 Task: Create a task  Create a new online platform for online legal services , assign it to team member softage.2@softage.net in the project AgileRevolution and update the status of the task to  On Track  , set the priority of the task to High
Action: Mouse moved to (88, 354)
Screenshot: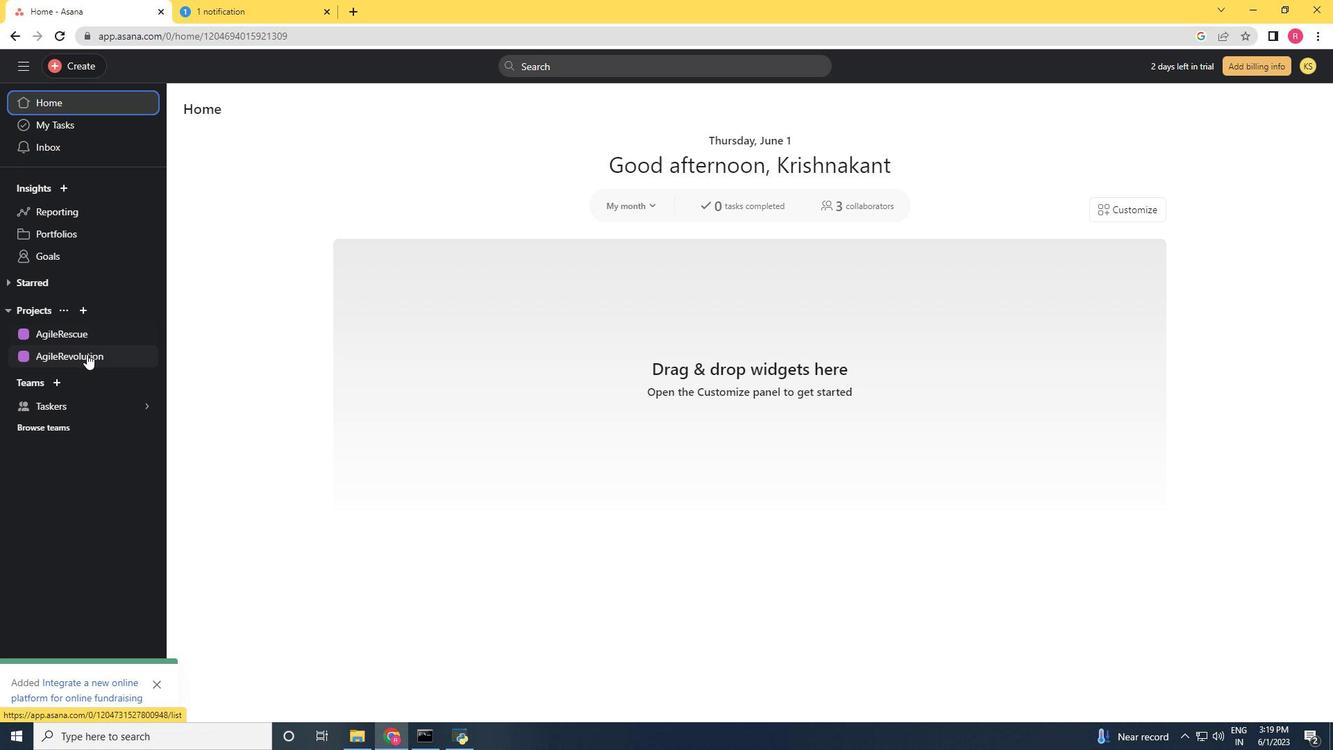 
Action: Mouse pressed left at (88, 354)
Screenshot: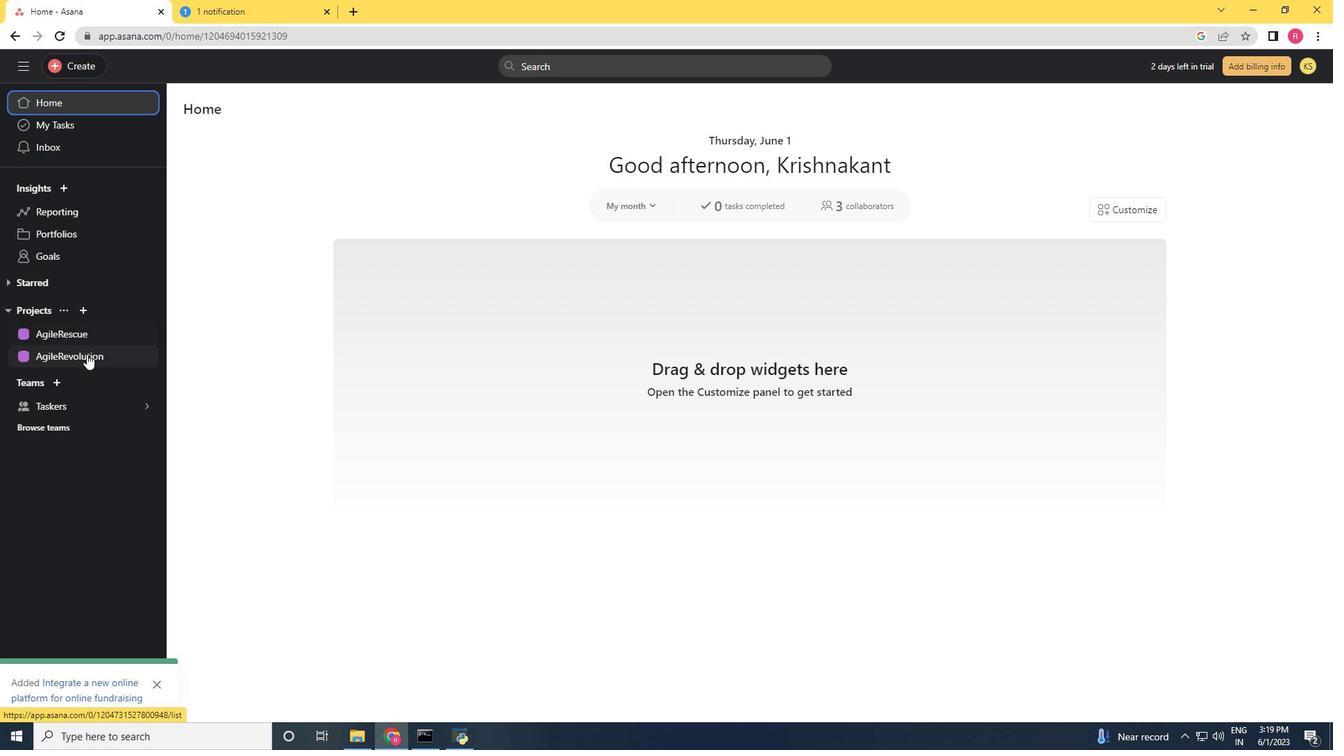 
Action: Mouse moved to (72, 66)
Screenshot: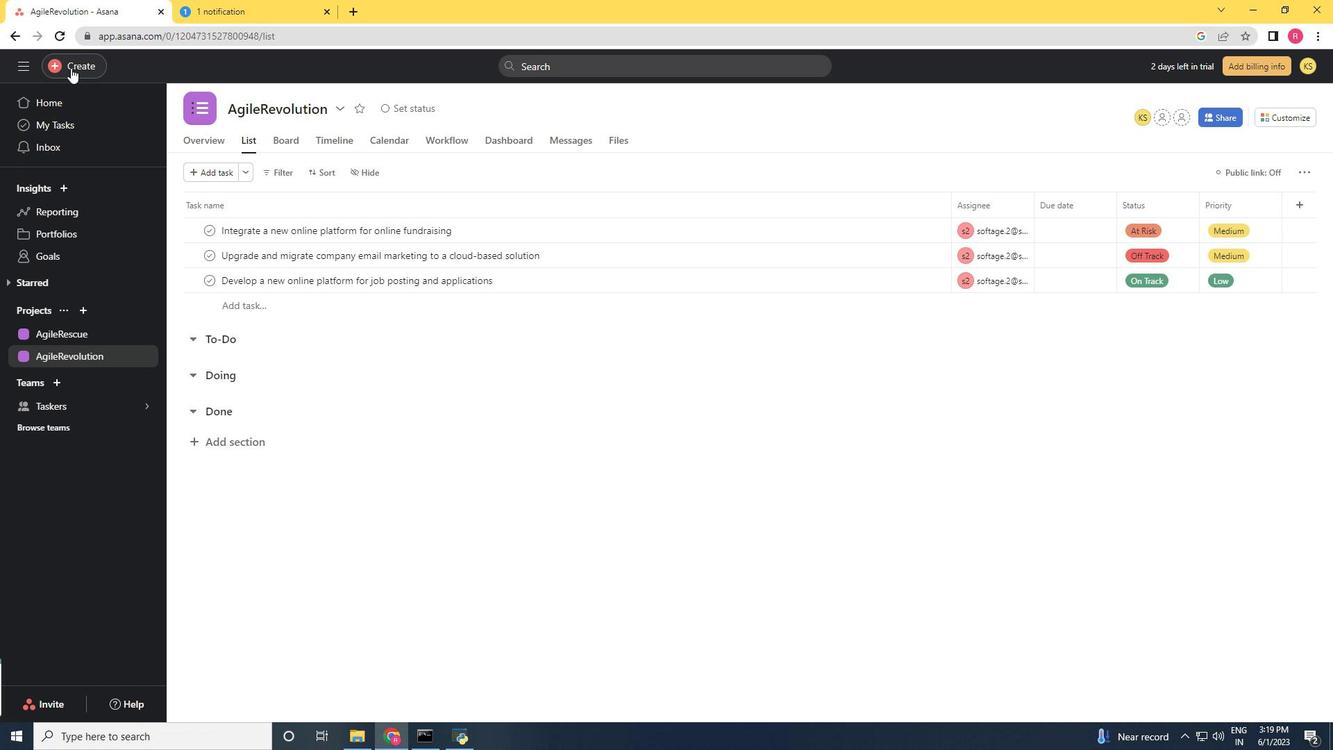 
Action: Mouse pressed left at (72, 66)
Screenshot: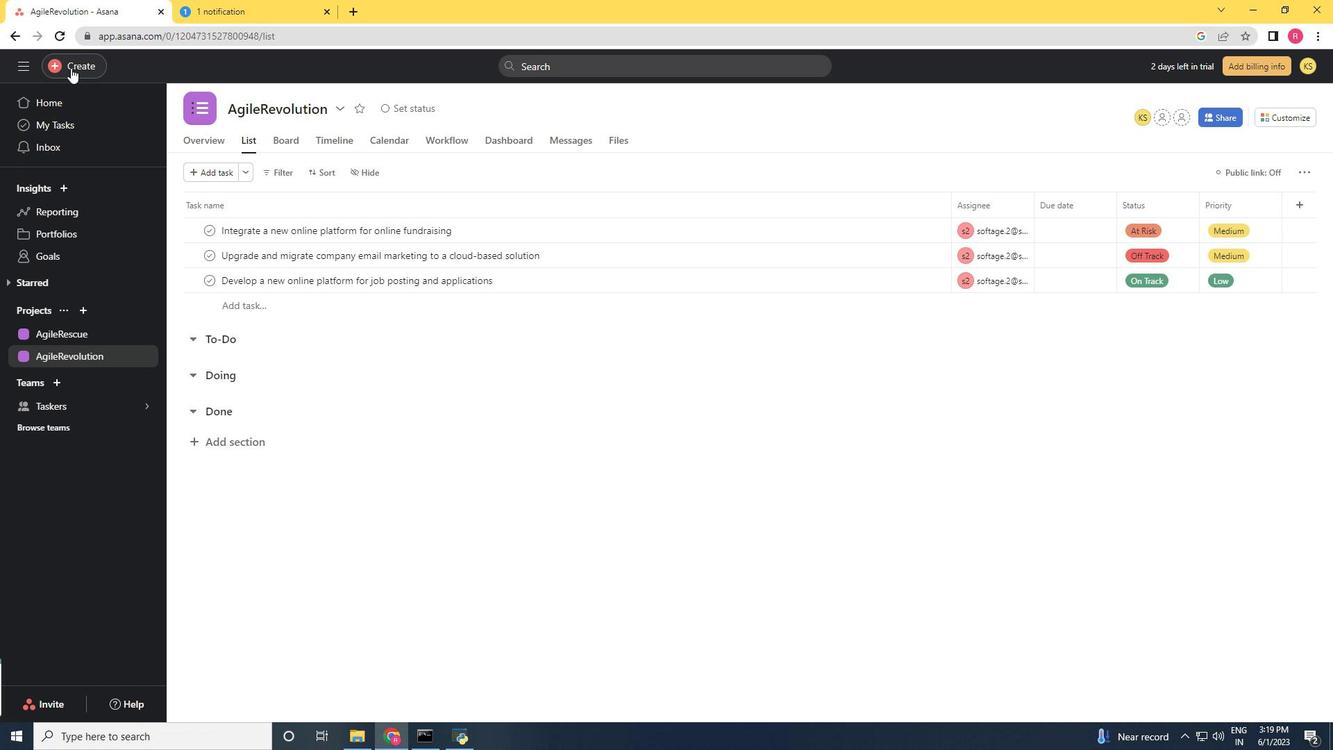 
Action: Mouse moved to (165, 72)
Screenshot: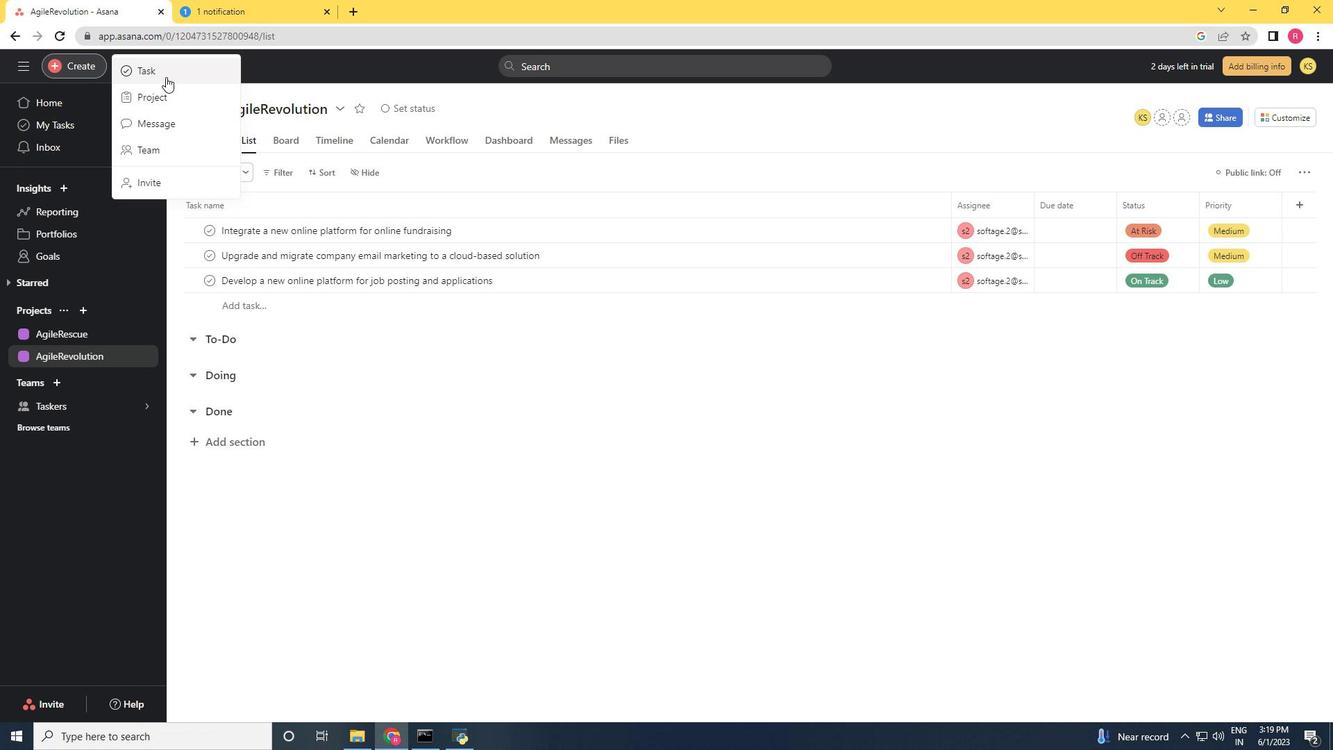 
Action: Mouse pressed left at (165, 72)
Screenshot: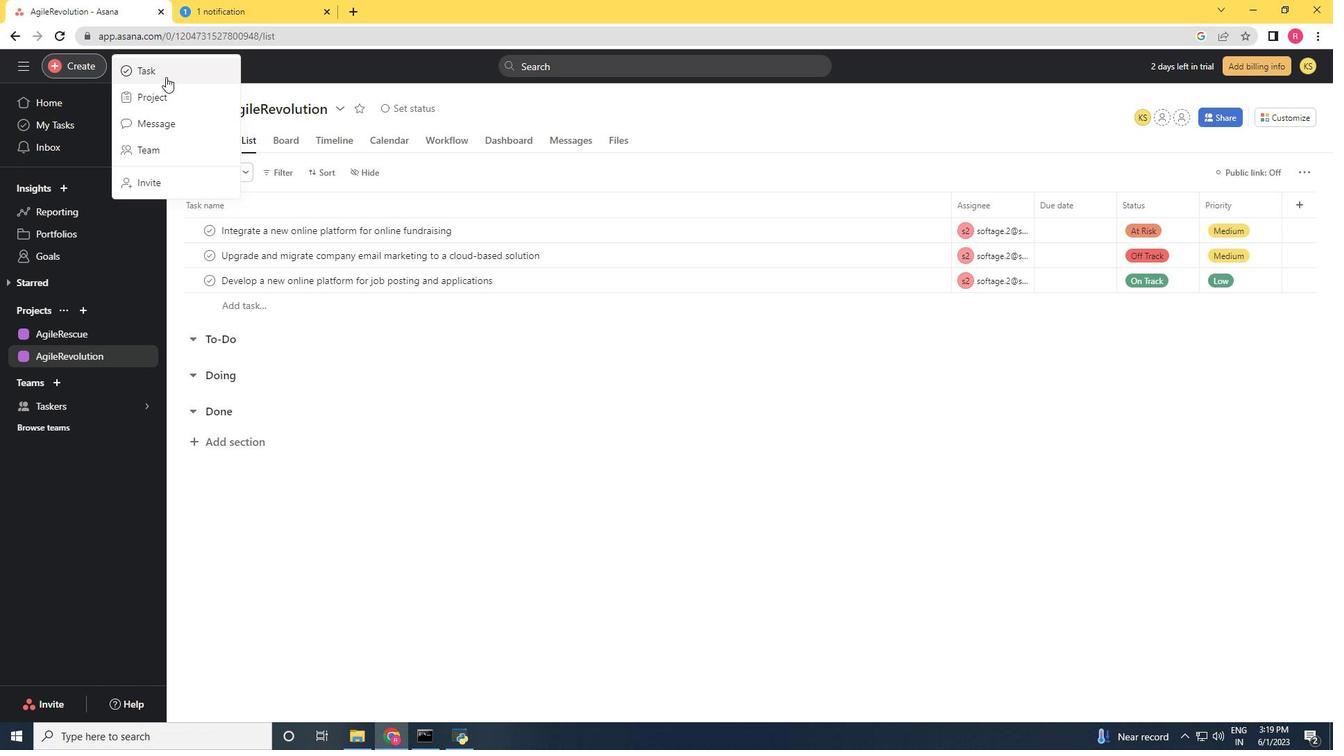
Action: Mouse moved to (166, 88)
Screenshot: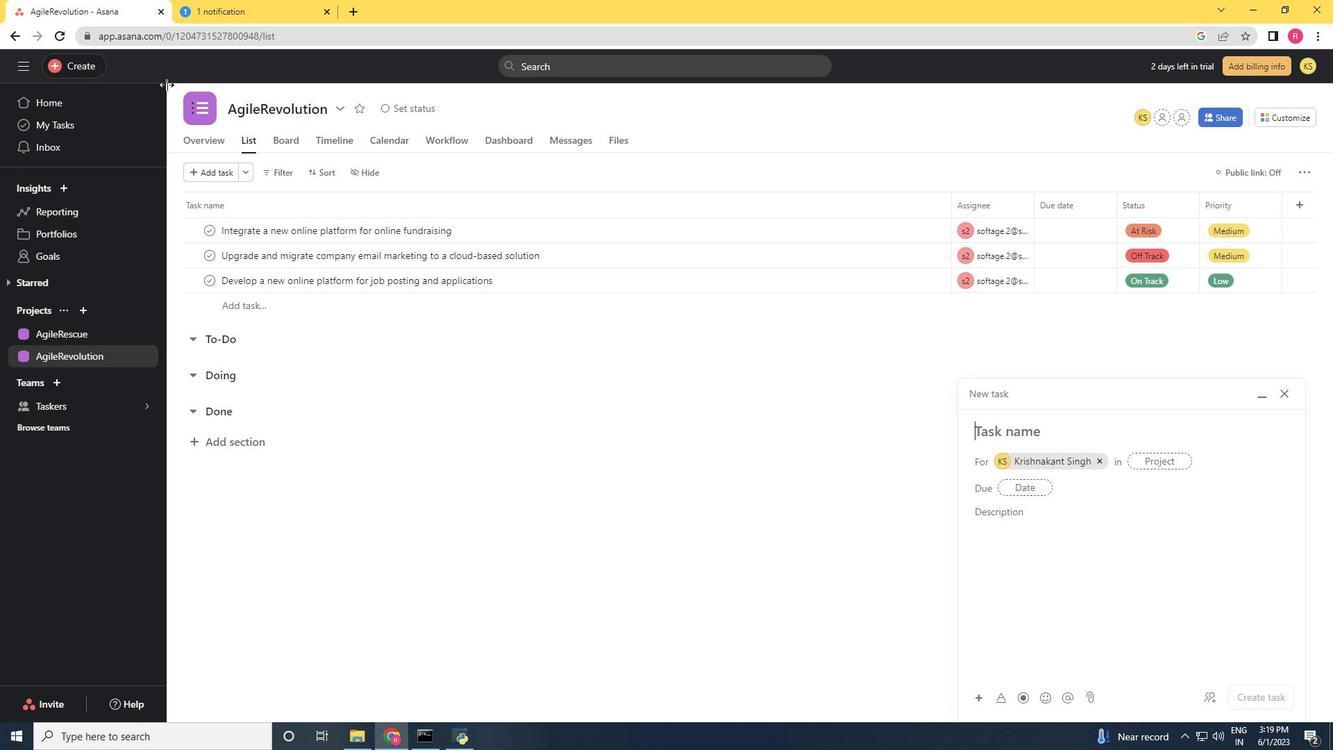
Action: Key pressed <Key.shift><Key.shift><Key.shift><Key.shift><Key.shift><Key.shift><Key.shift><Key.shift><Key.shift><Key.shift><Key.shift>Create<Key.space>a<Key.space>new<Key.space>online<Key.space>platf
Screenshot: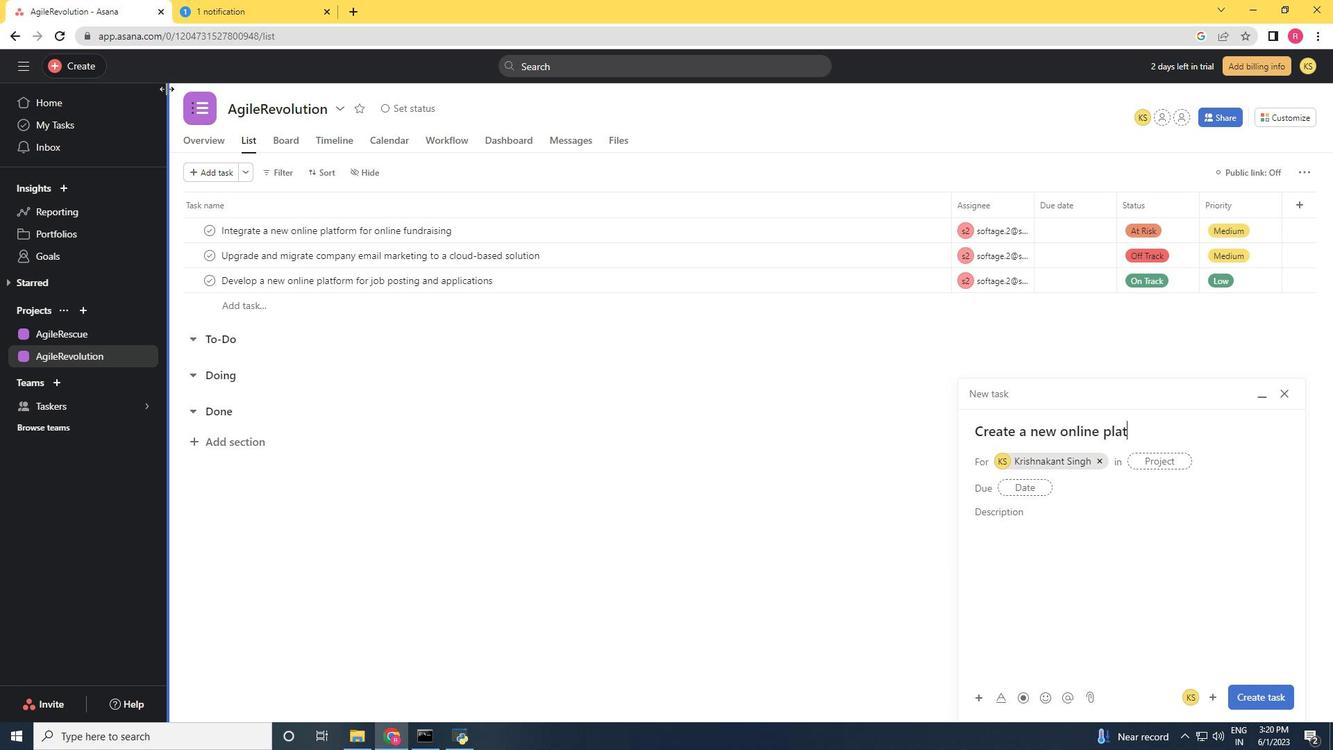 
Action: Mouse moved to (166, 89)
Screenshot: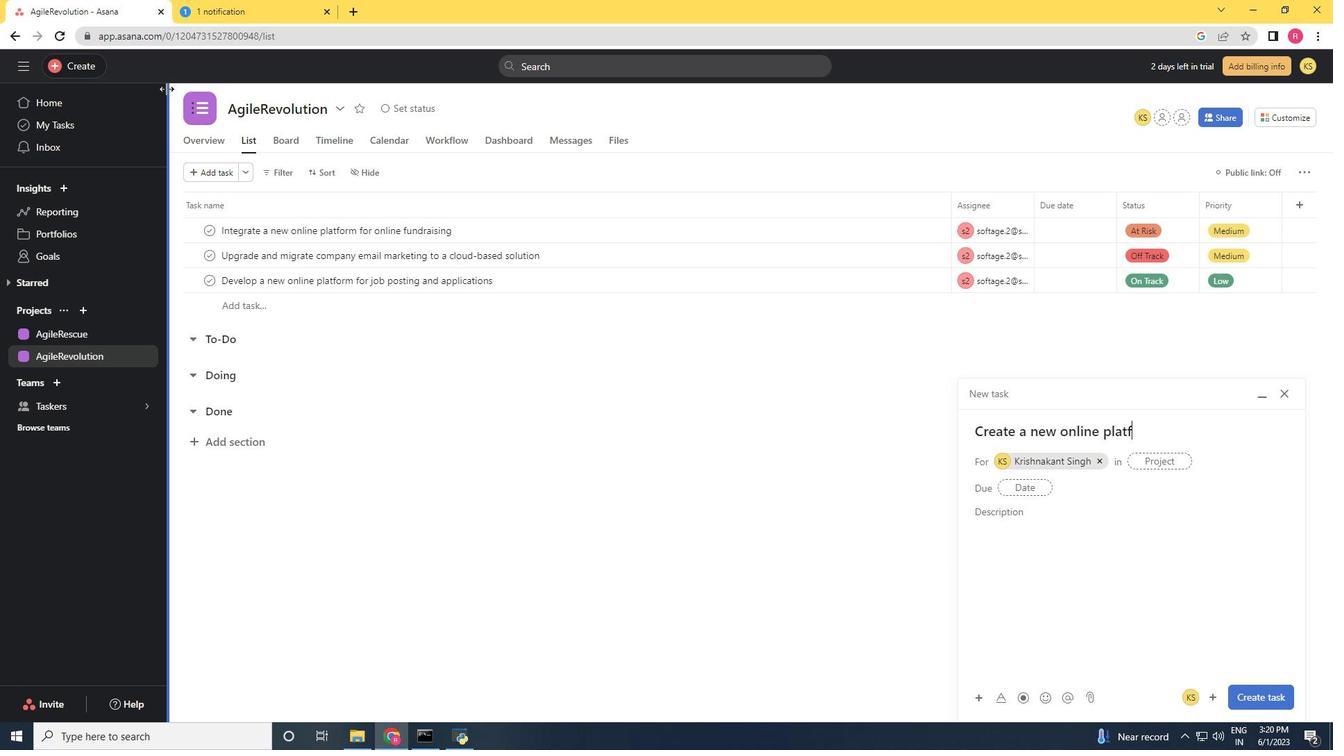 
Action: Key pressed orm<Key.space>for<Key.space>online<Key.space>legal<Key.space>service<Key.space>
Screenshot: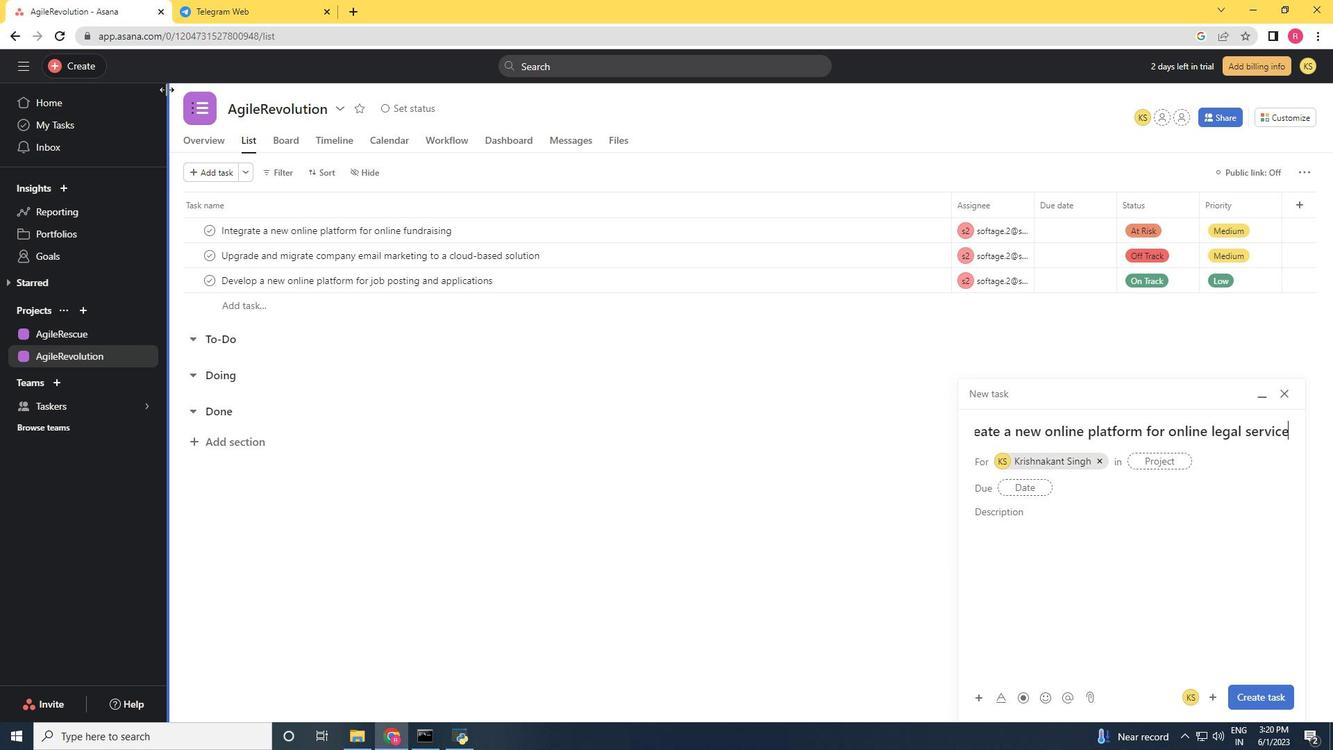 
Action: Mouse moved to (1096, 455)
Screenshot: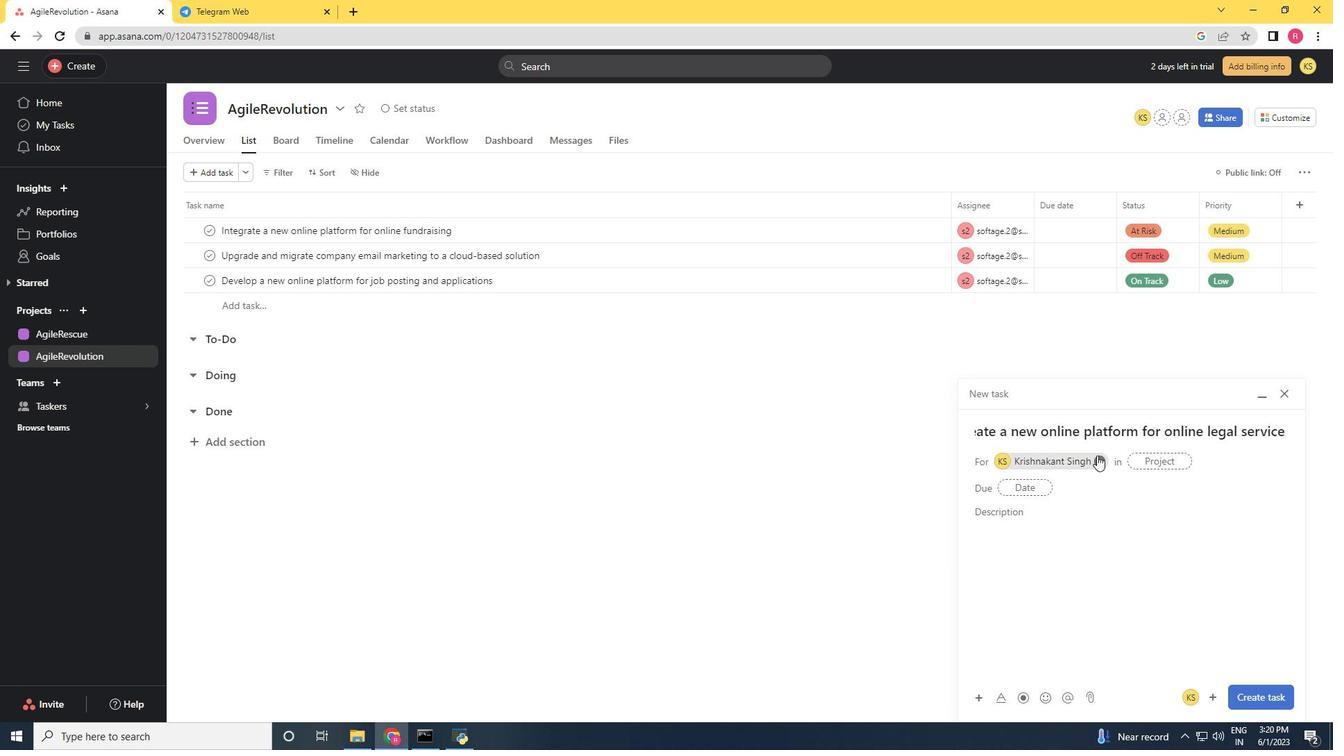 
Action: Mouse pressed left at (1096, 455)
Screenshot: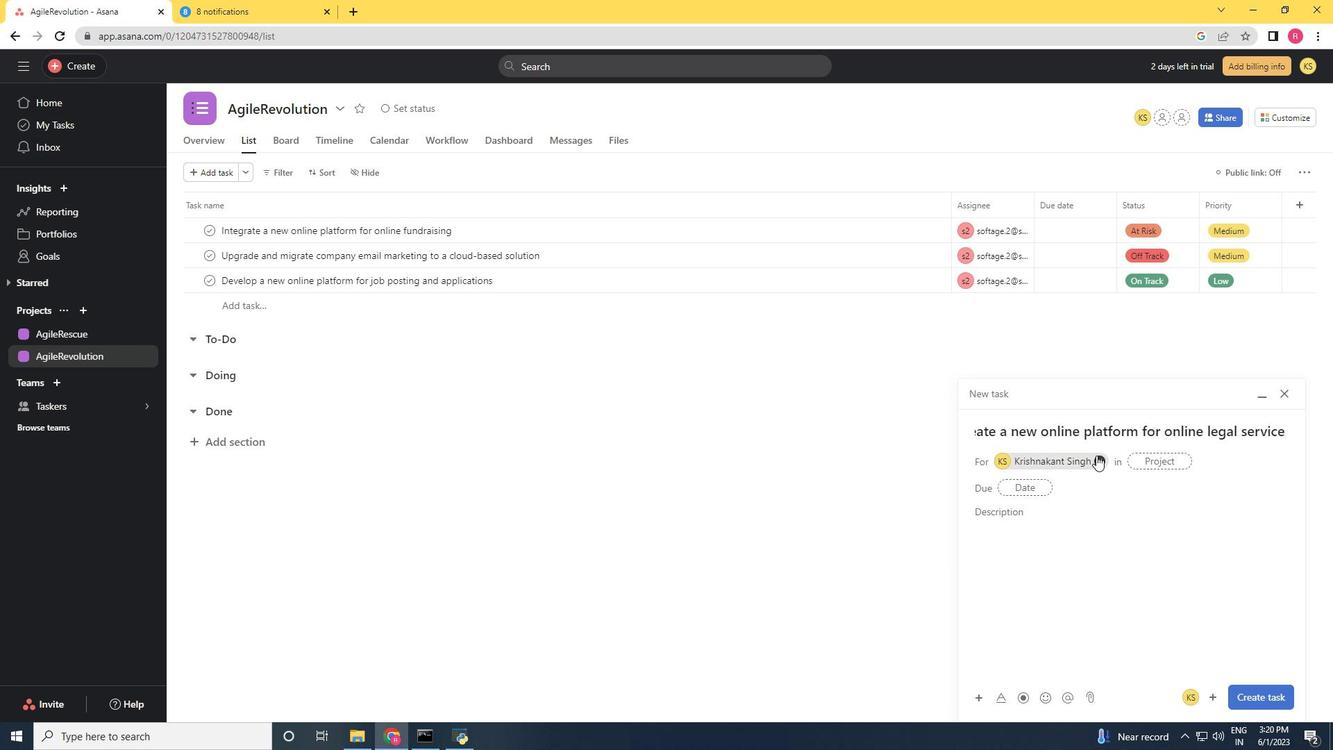 
Action: Mouse moved to (1040, 458)
Screenshot: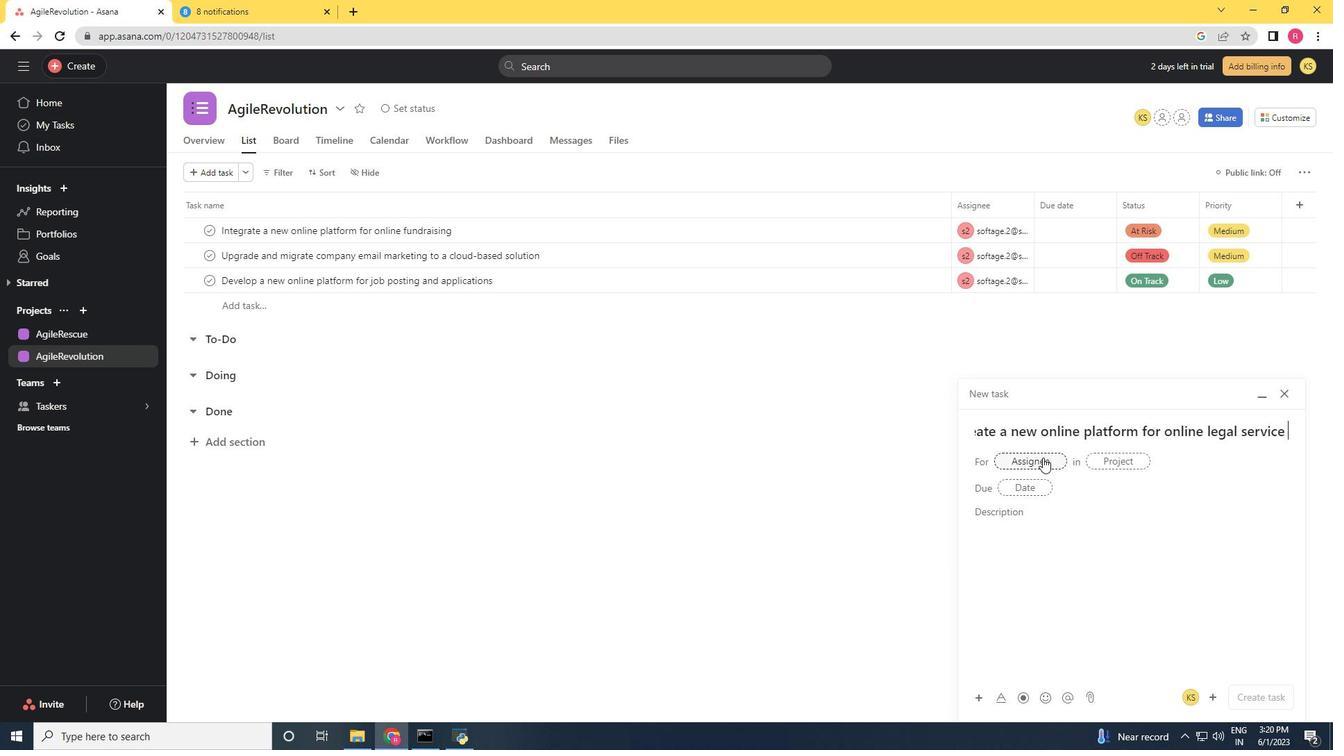 
Action: Mouse pressed left at (1040, 458)
Screenshot: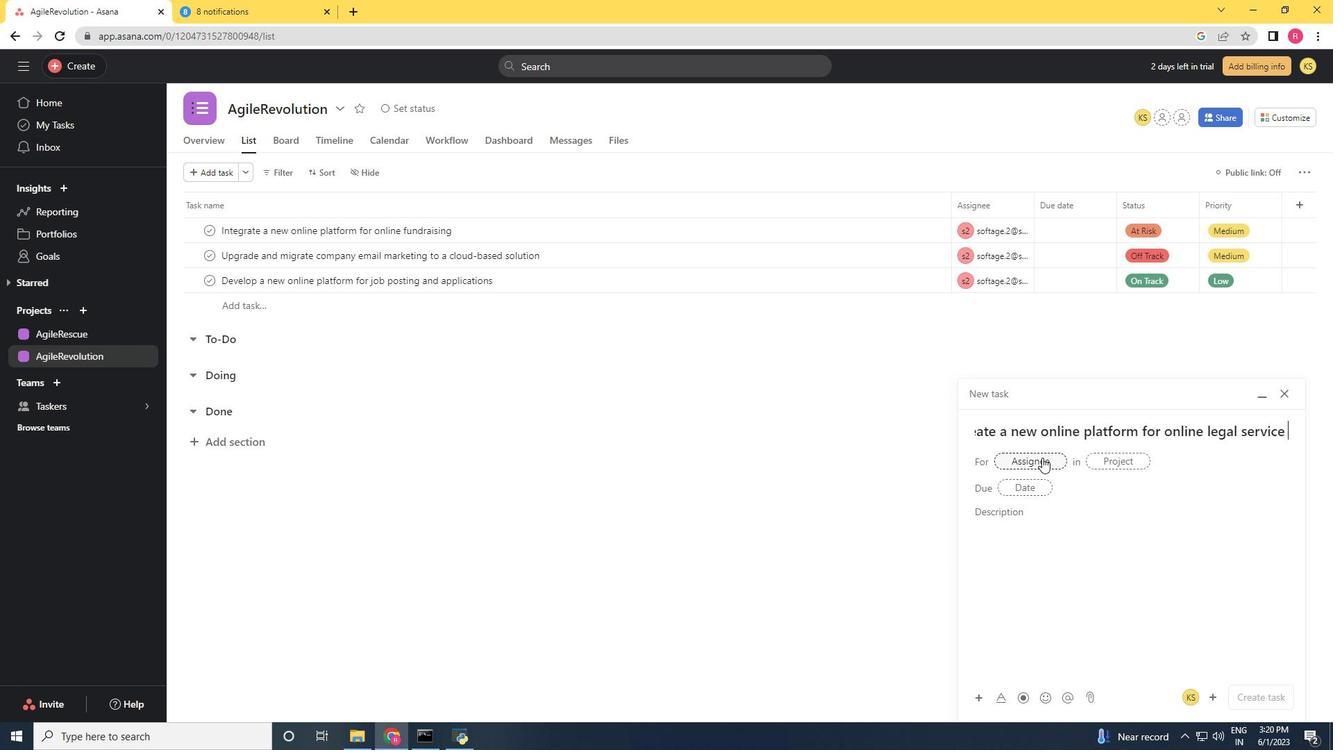 
Action: Mouse moved to (904, 544)
Screenshot: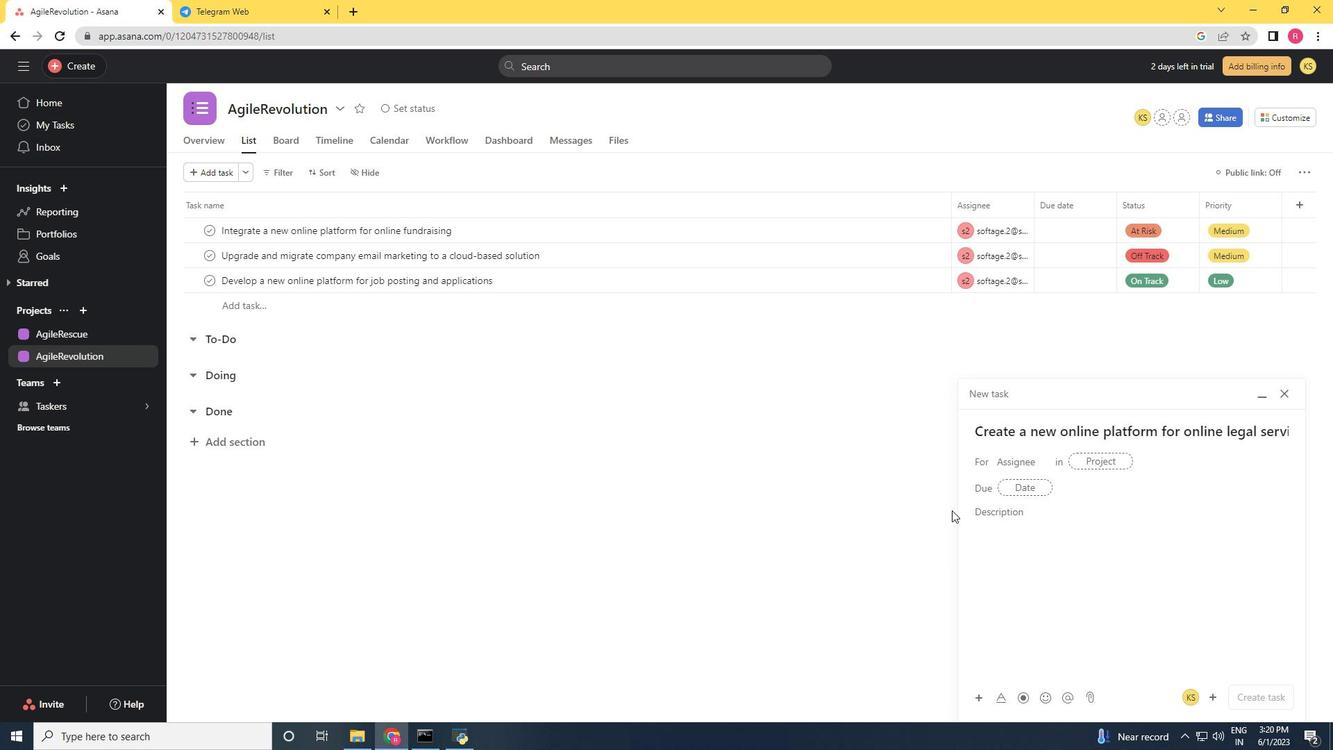 
Action: Key pressed softage.2<Key.shift>#<Key.backspace><Key.shift>@softage.net
Screenshot: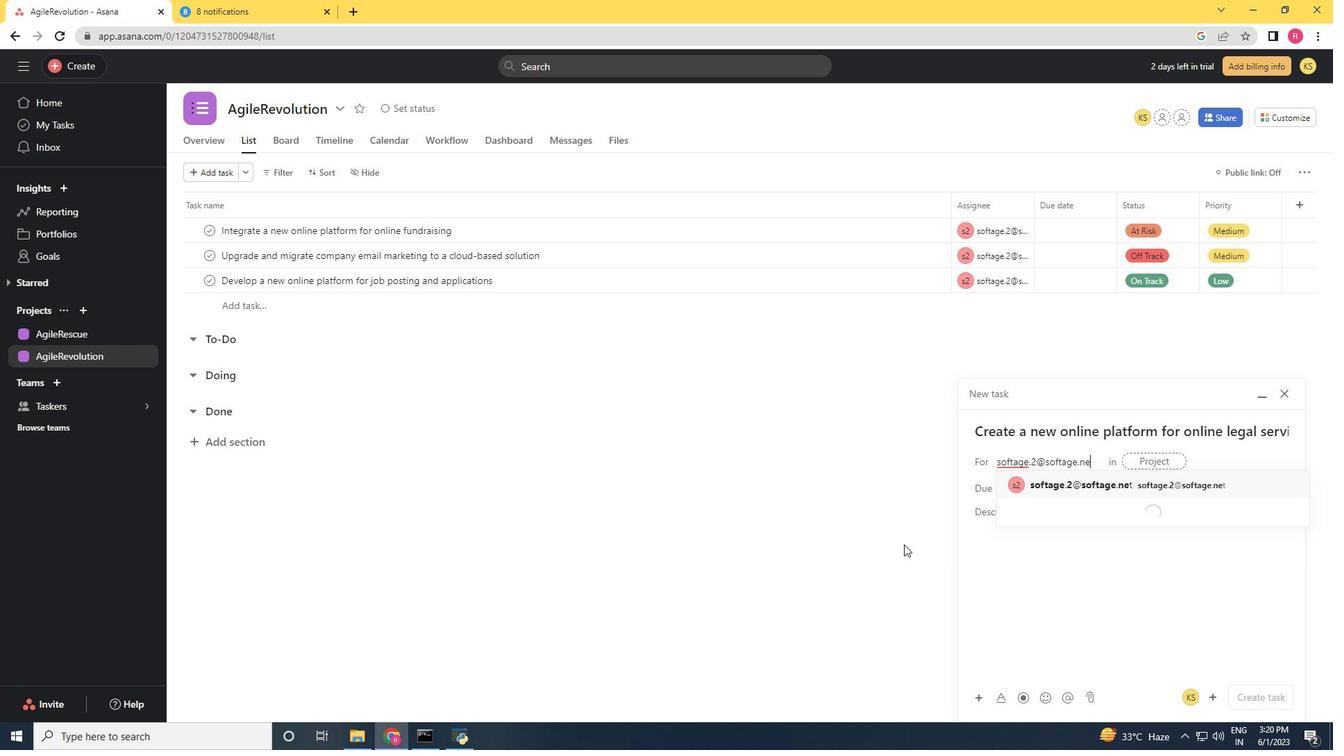 
Action: Mouse moved to (1075, 493)
Screenshot: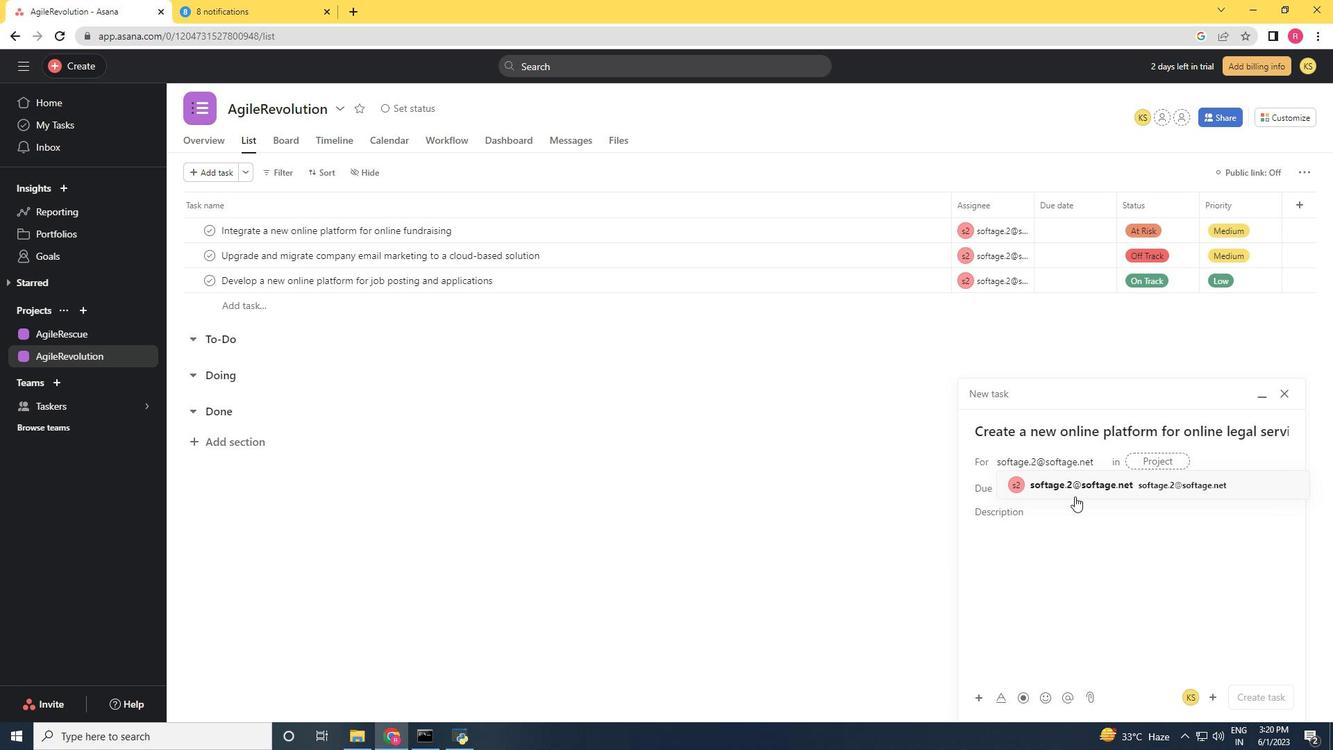
Action: Mouse pressed left at (1075, 493)
Screenshot: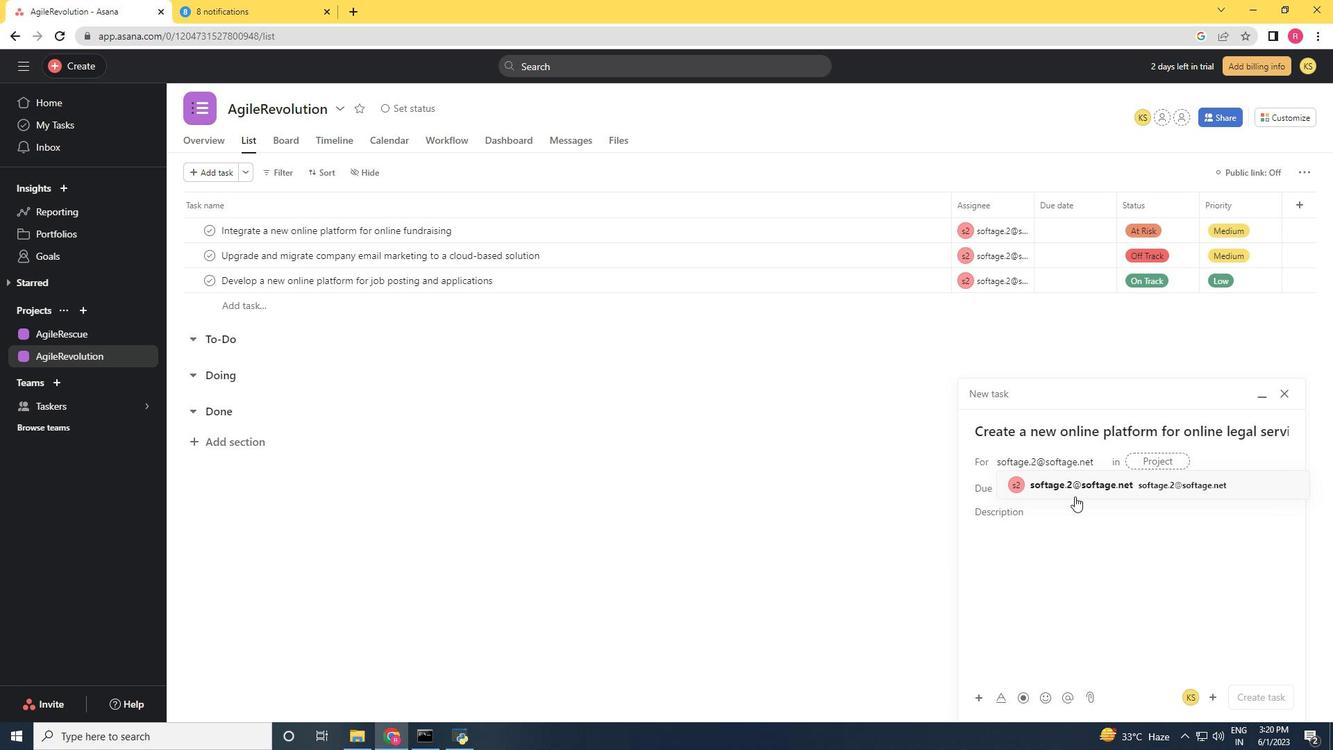 
Action: Mouse moved to (947, 511)
Screenshot: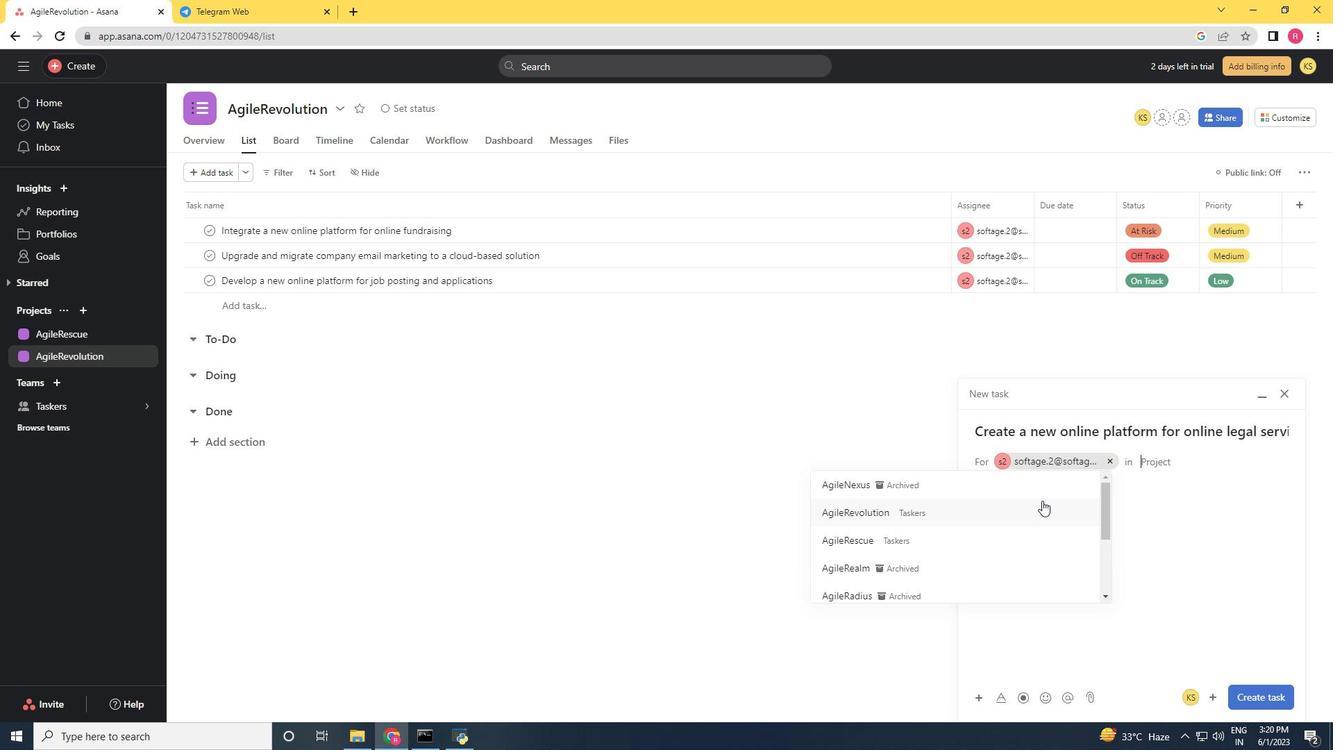 
Action: Mouse pressed left at (947, 511)
Screenshot: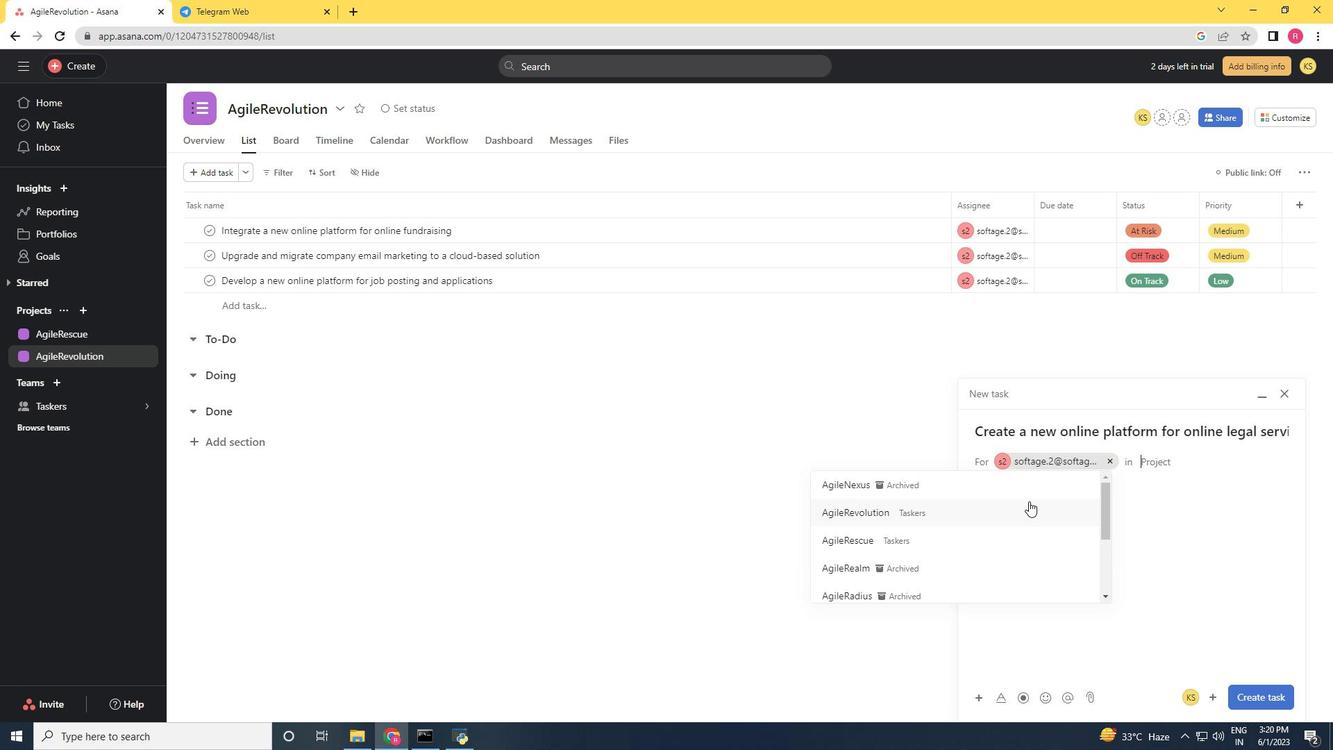 
Action: Mouse moved to (1043, 522)
Screenshot: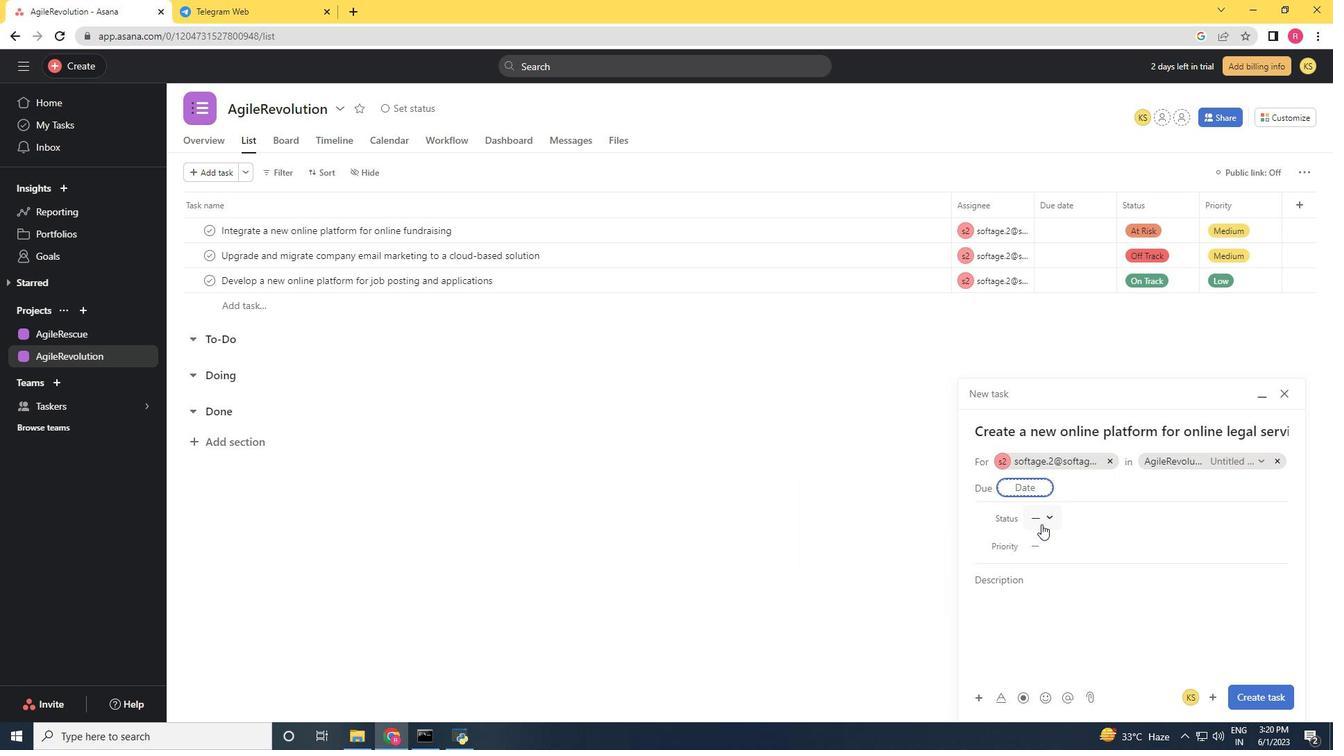 
Action: Mouse pressed left at (1043, 522)
Screenshot: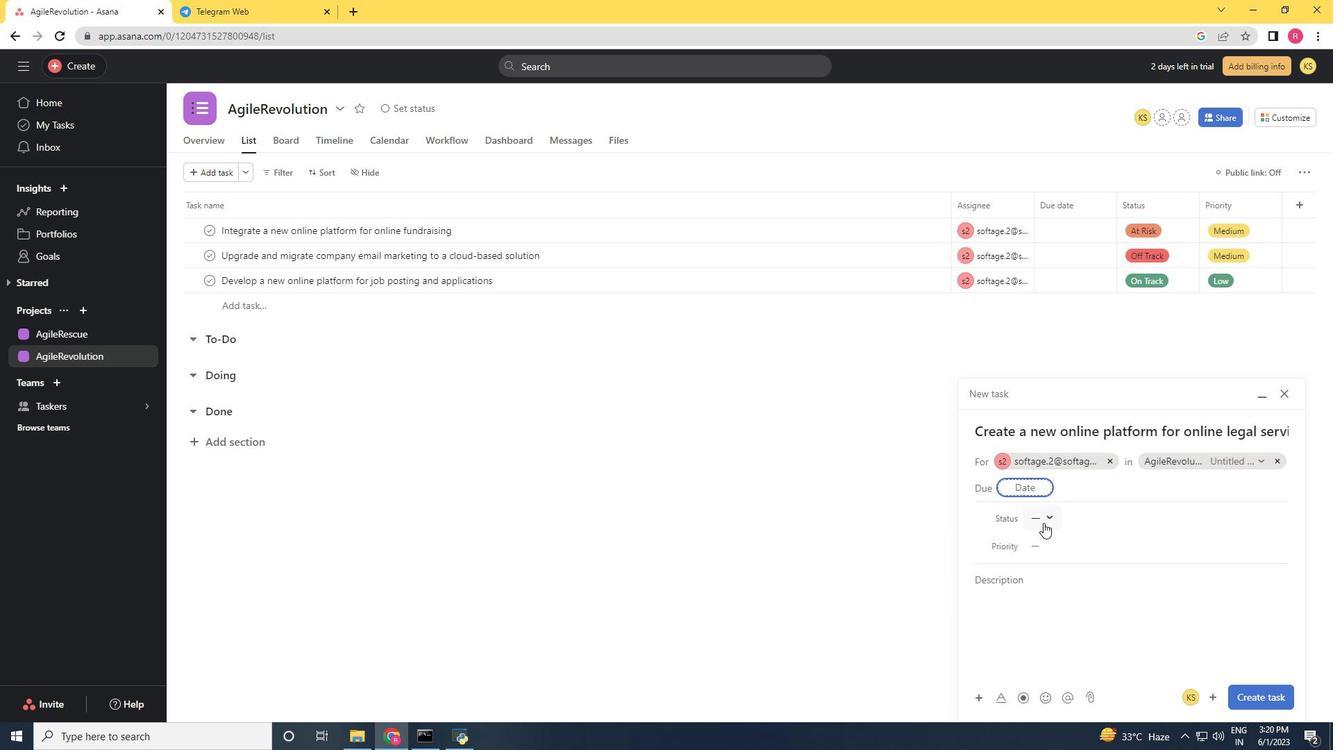 
Action: Mouse moved to (1069, 557)
Screenshot: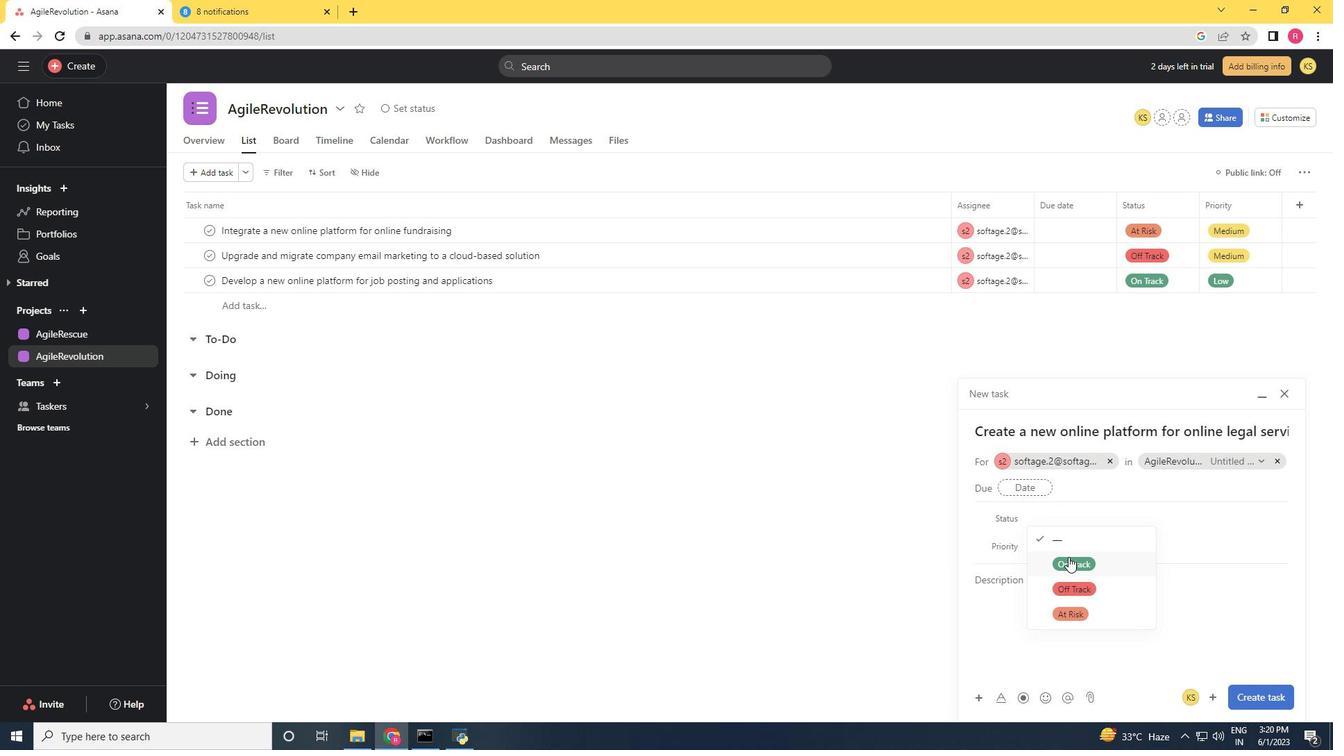 
Action: Mouse pressed left at (1069, 557)
Screenshot: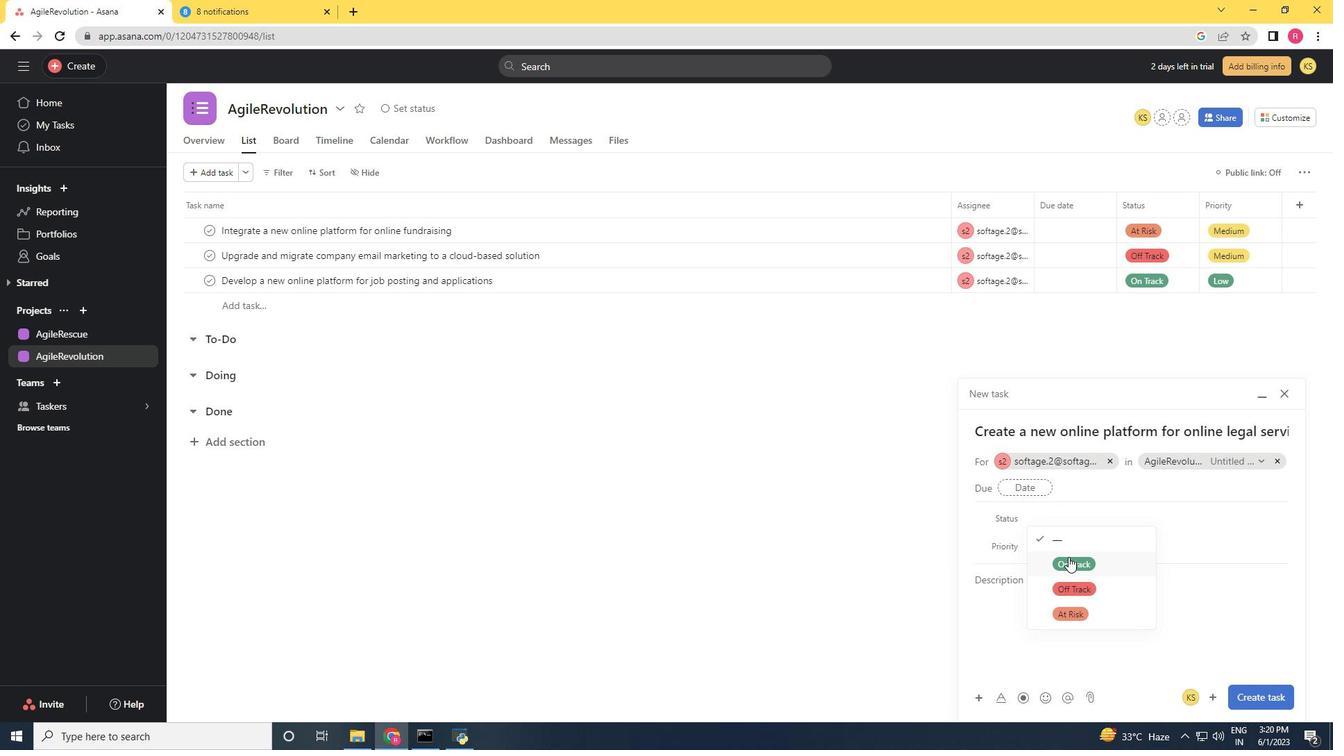 
Action: Mouse moved to (1052, 550)
Screenshot: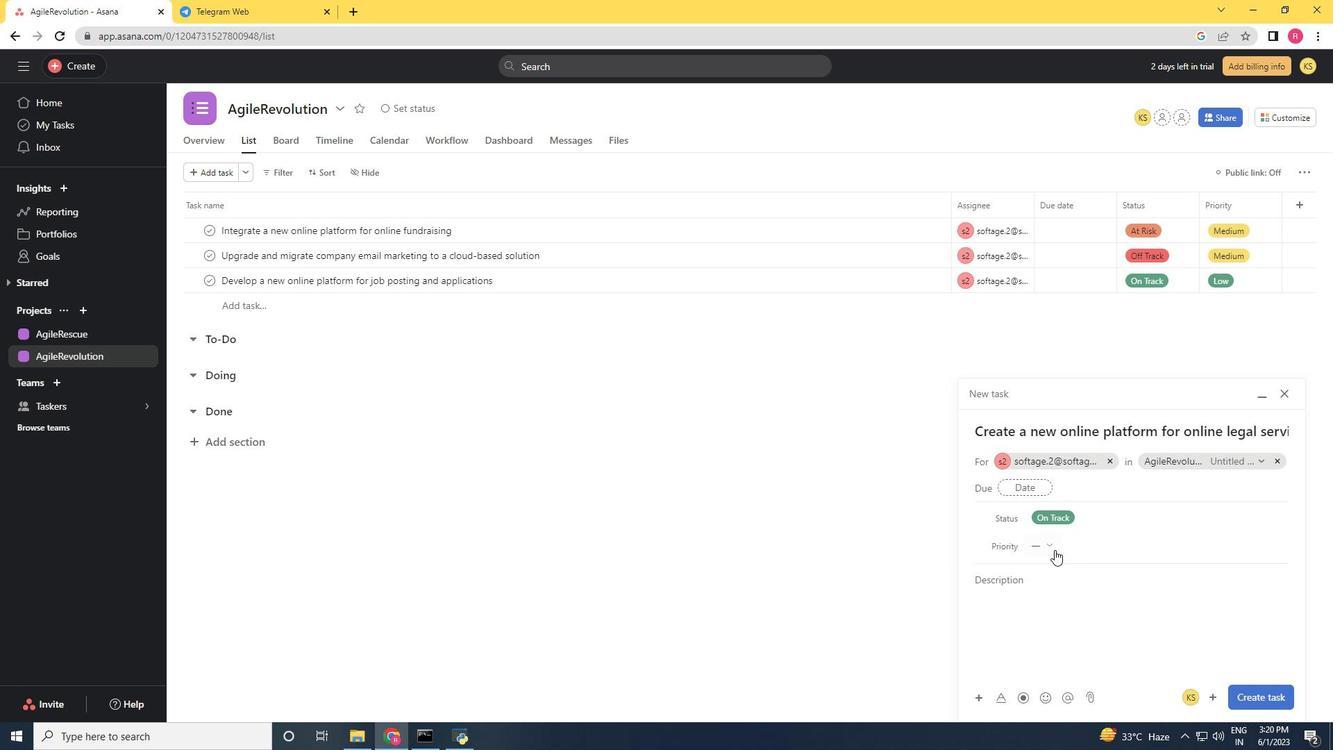 
Action: Mouse pressed left at (1052, 550)
Screenshot: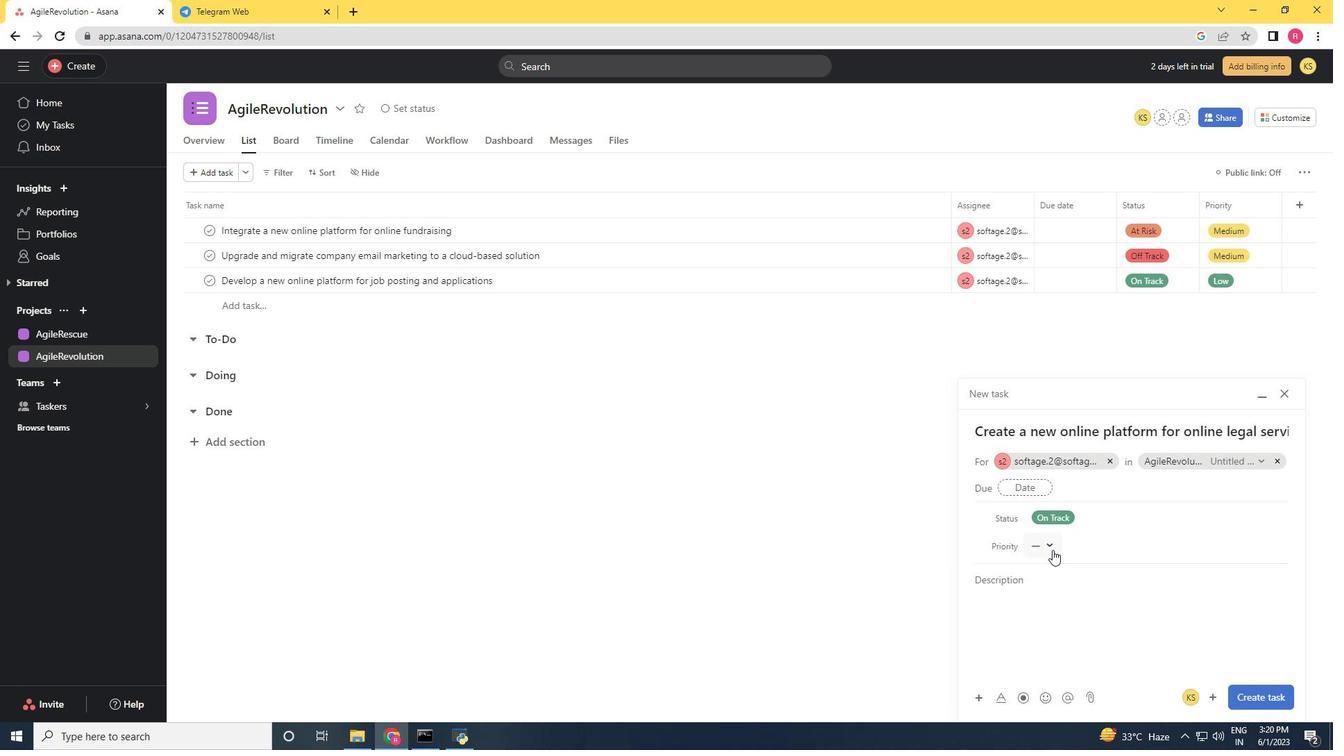
Action: Mouse moved to (1071, 590)
Screenshot: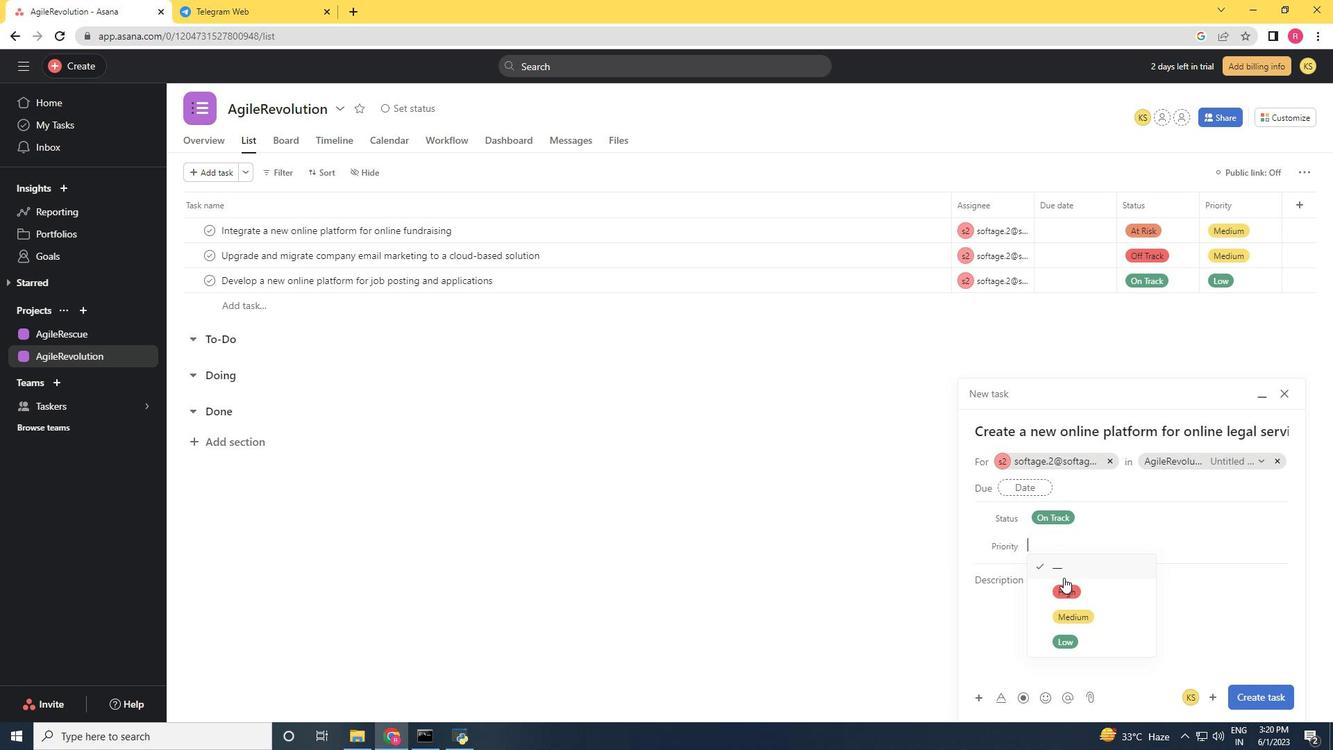 
Action: Mouse pressed left at (1071, 590)
Screenshot: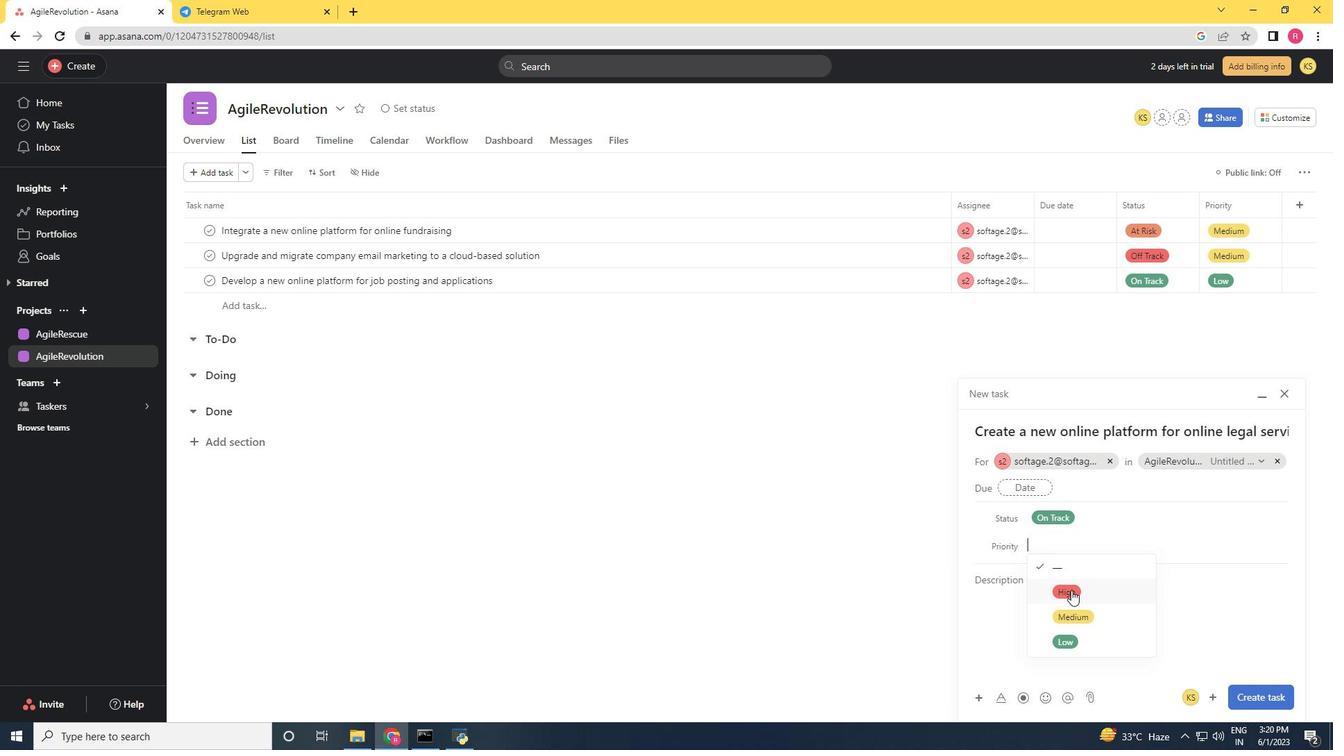 
Action: Mouse moved to (1269, 688)
Screenshot: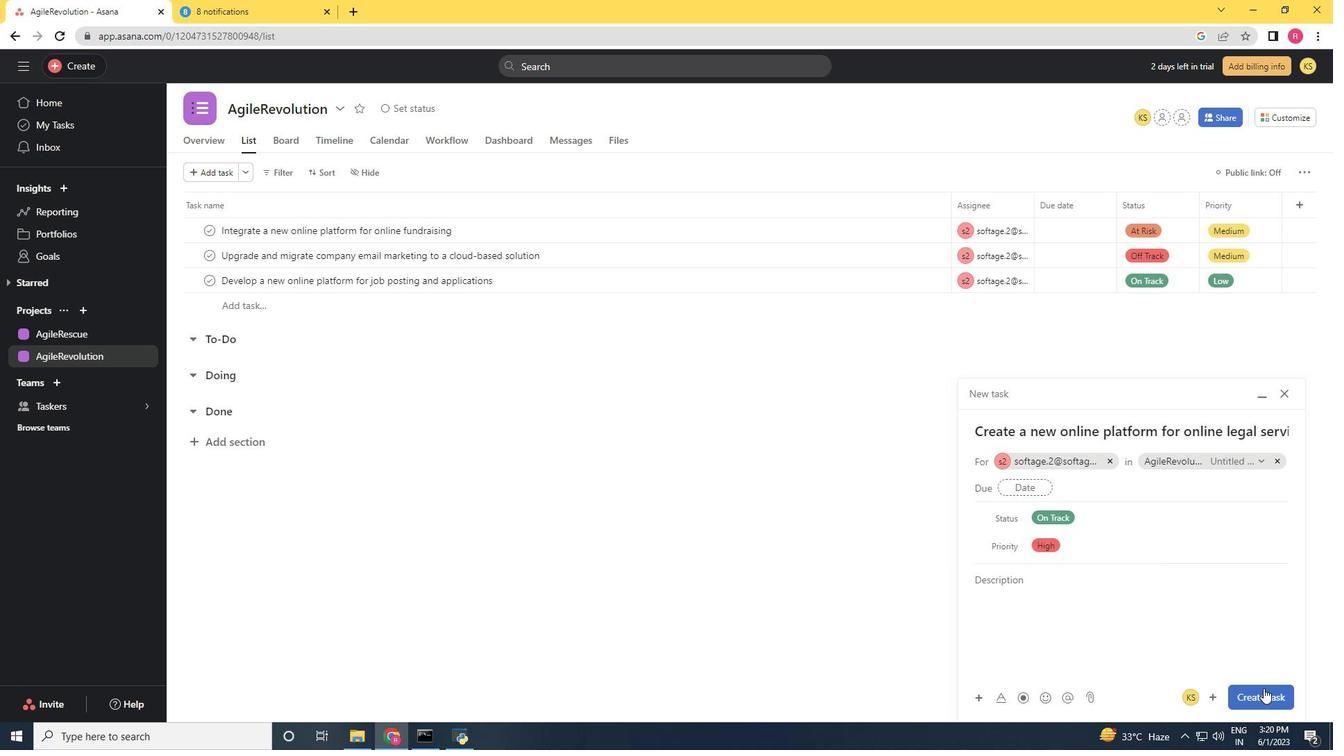 
Action: Mouse pressed left at (1269, 688)
Screenshot: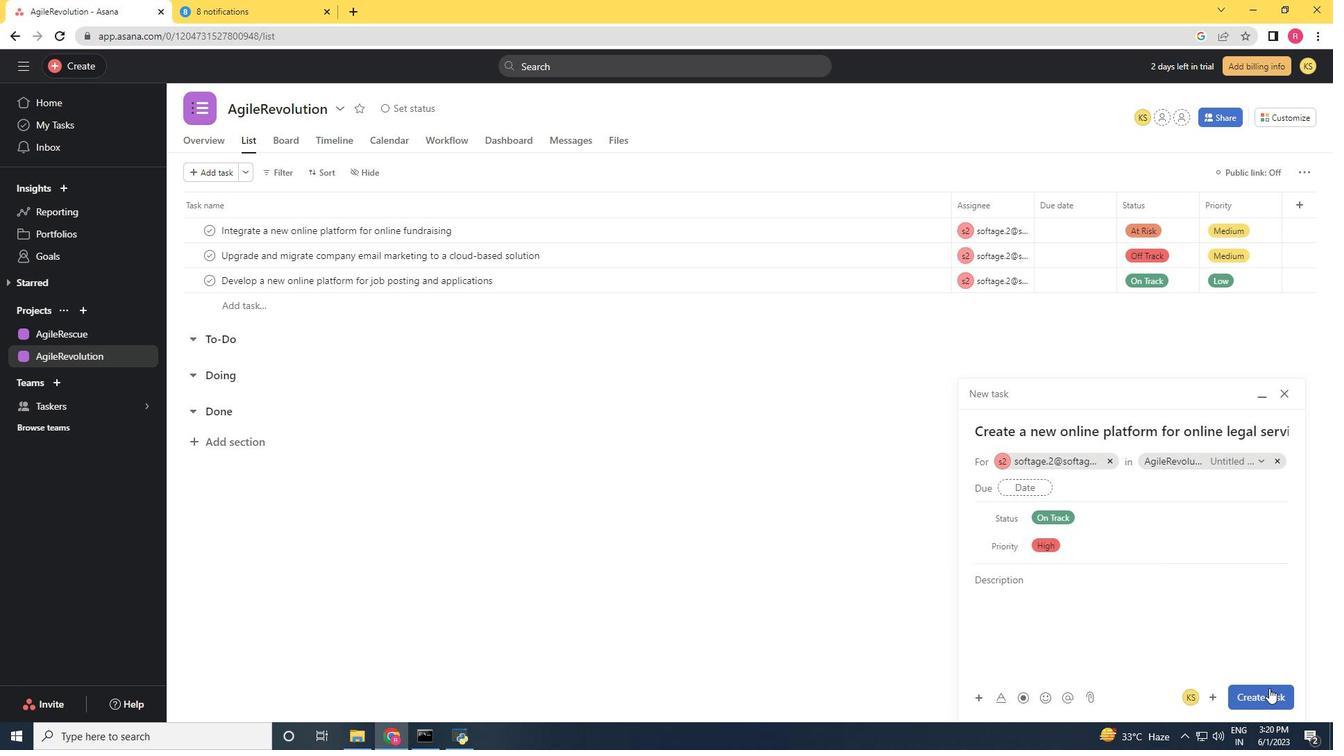 
Action: Mouse moved to (959, 627)
Screenshot: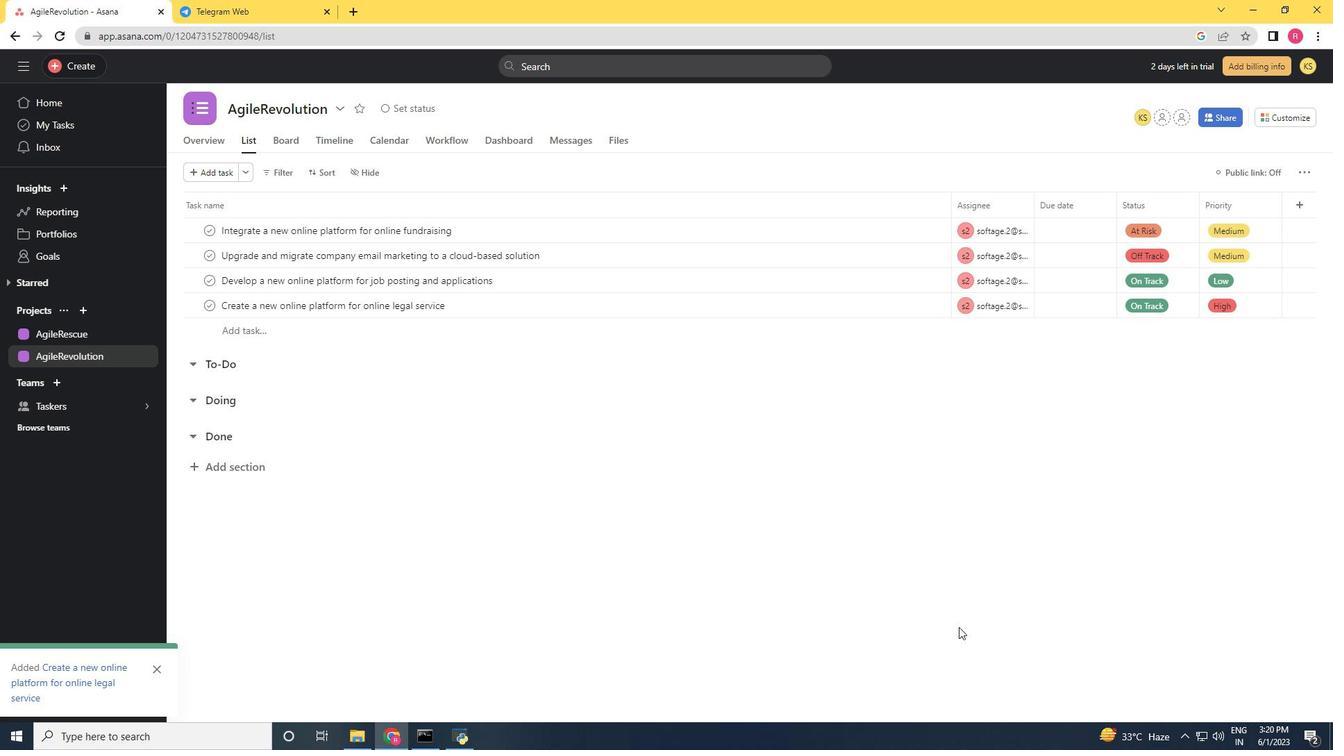 
